 Task: Use the formula "COLUMN" in spreadsheet "Project protfolio".
Action: Mouse moved to (691, 100)
Screenshot: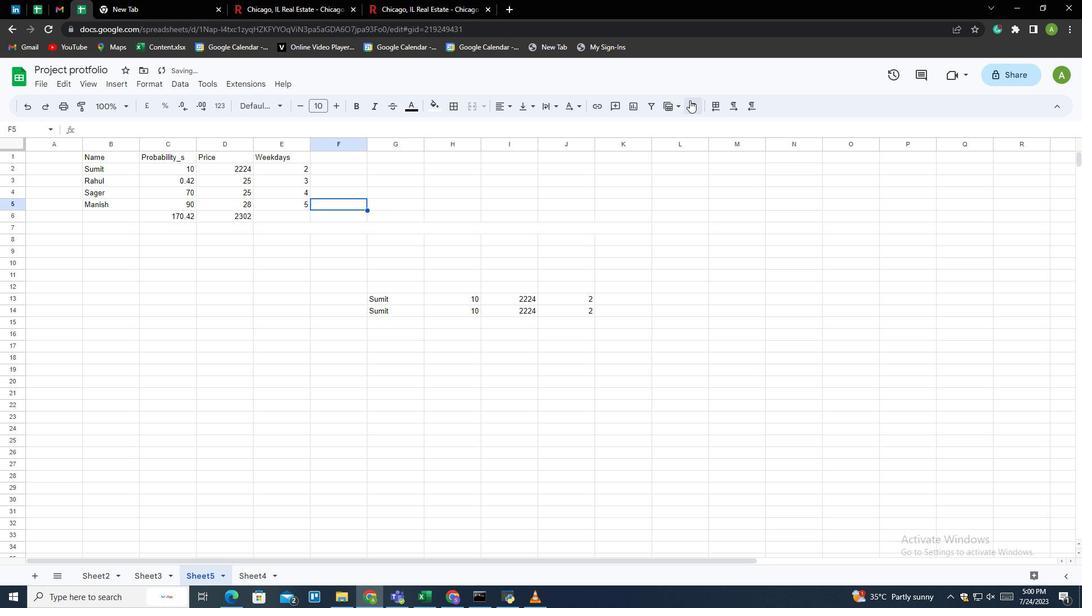 
Action: Mouse pressed left at (691, 100)
Screenshot: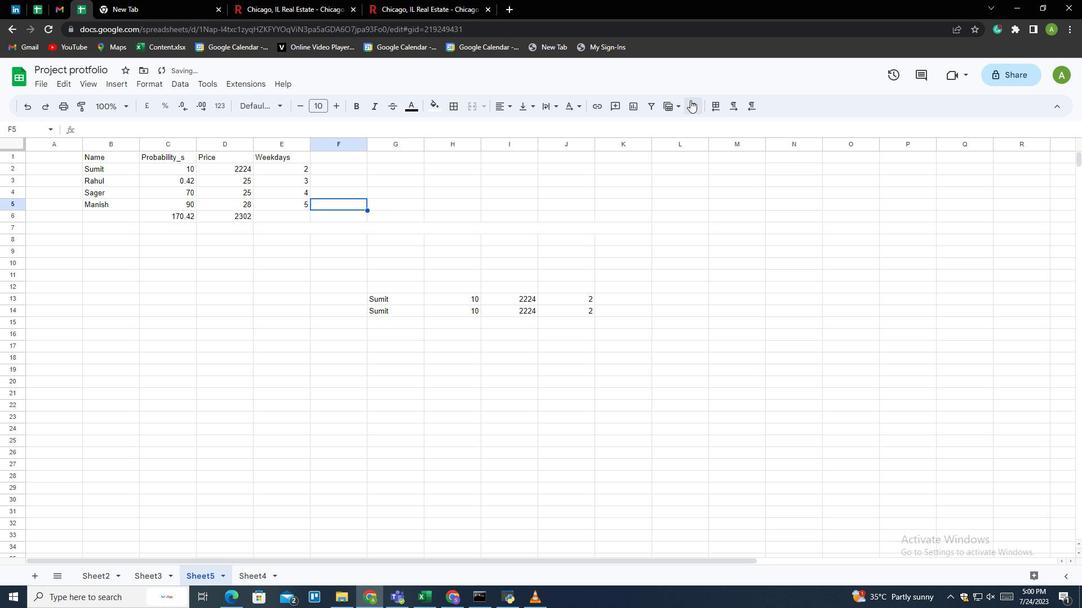 
Action: Mouse moved to (827, 423)
Screenshot: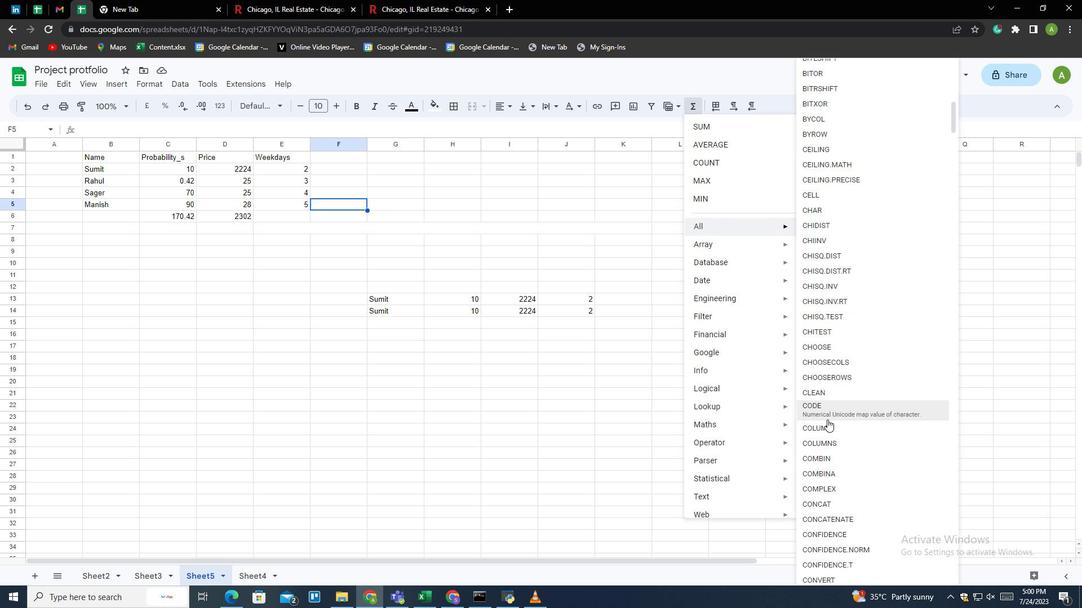 
Action: Mouse pressed left at (827, 423)
Screenshot: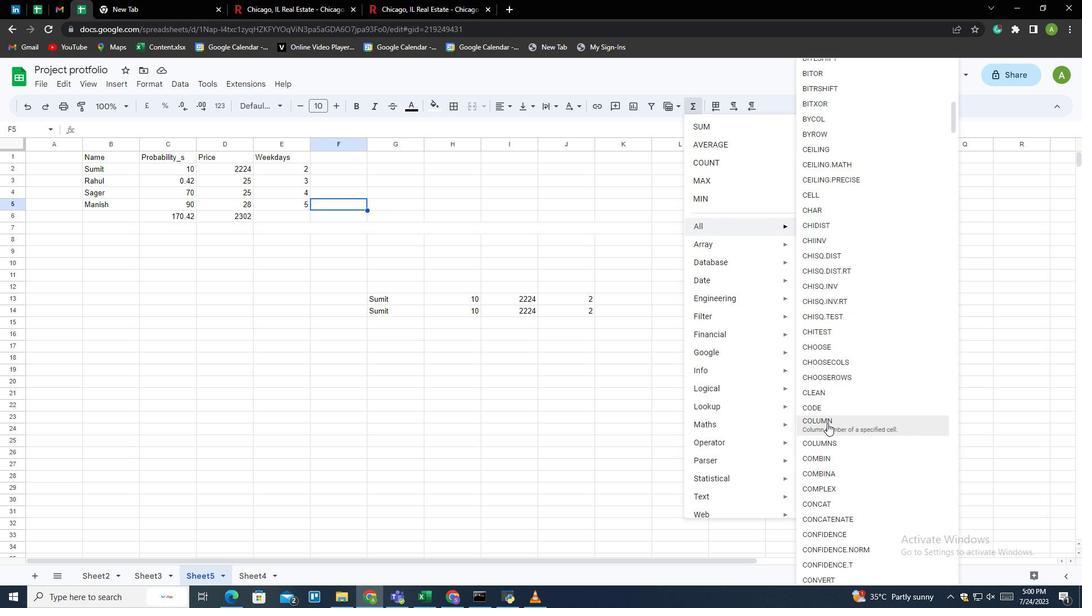 
Action: Mouse moved to (293, 194)
Screenshot: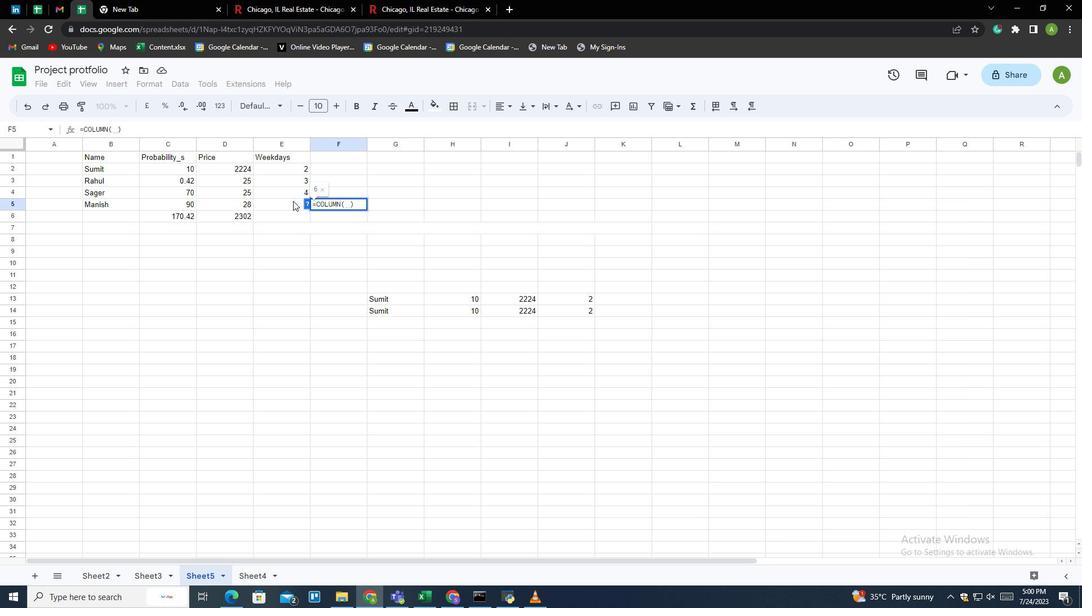 
Action: Mouse pressed left at (293, 194)
Screenshot: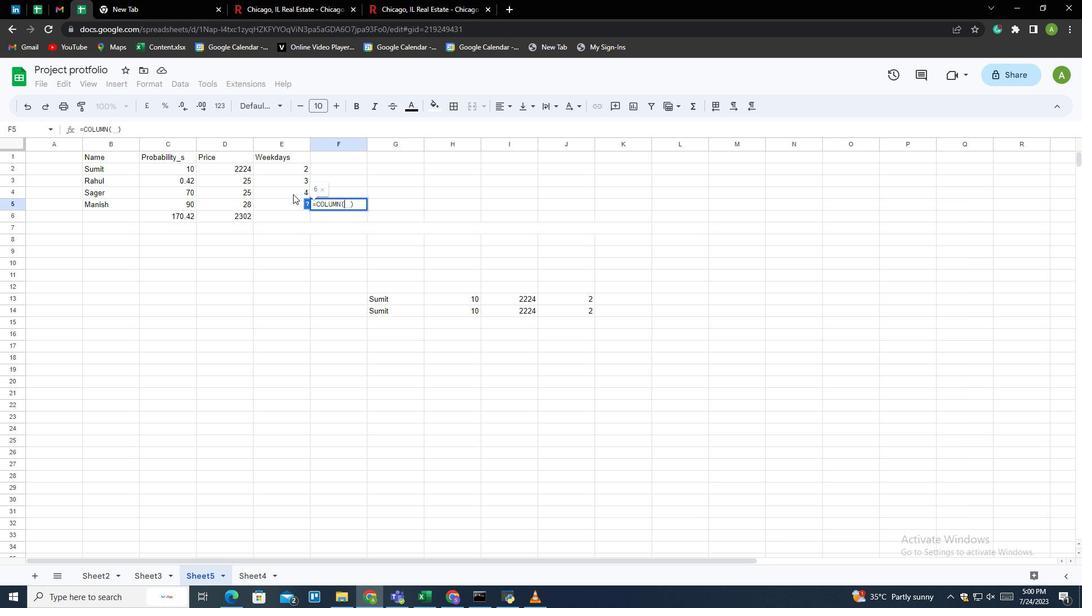 
Action: Mouse moved to (364, 201)
Screenshot: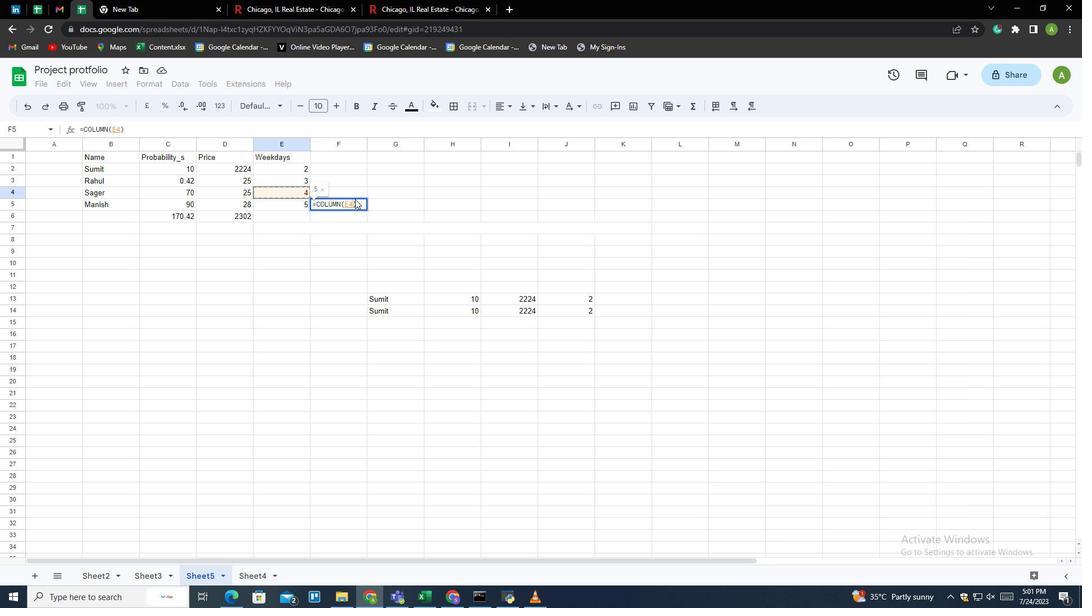 
Action: Key pressed <Key.enter>
Screenshot: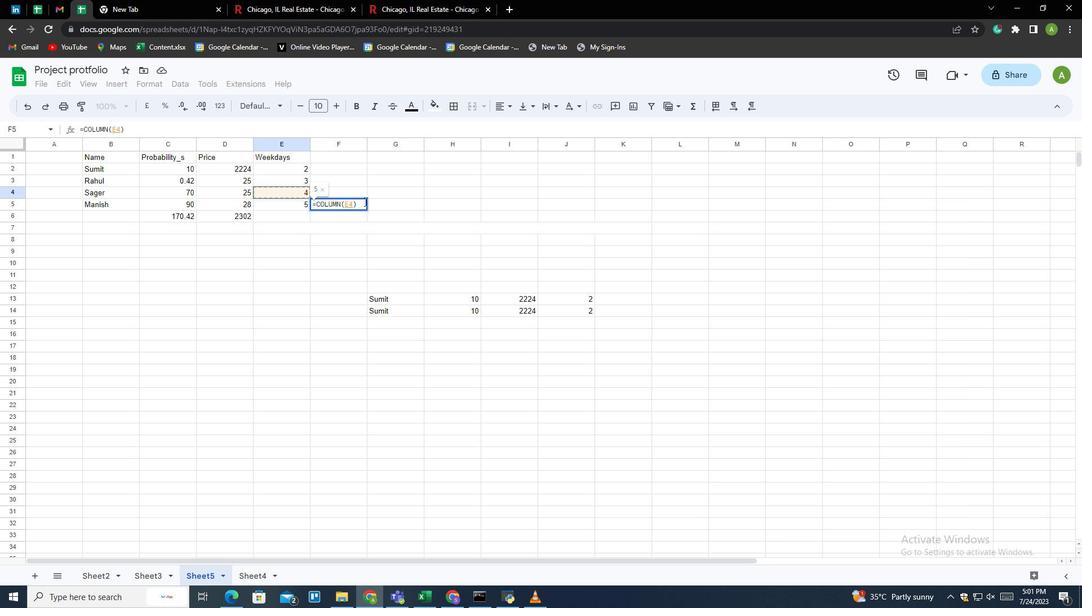 
Action: Mouse moved to (382, 290)
Screenshot: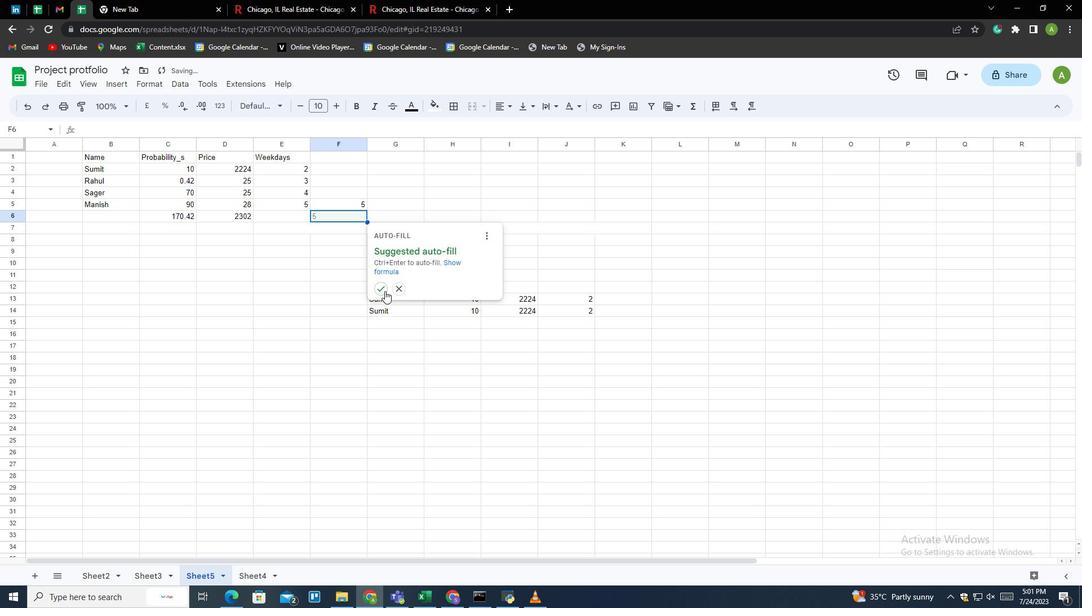 
Action: Mouse pressed left at (382, 290)
Screenshot: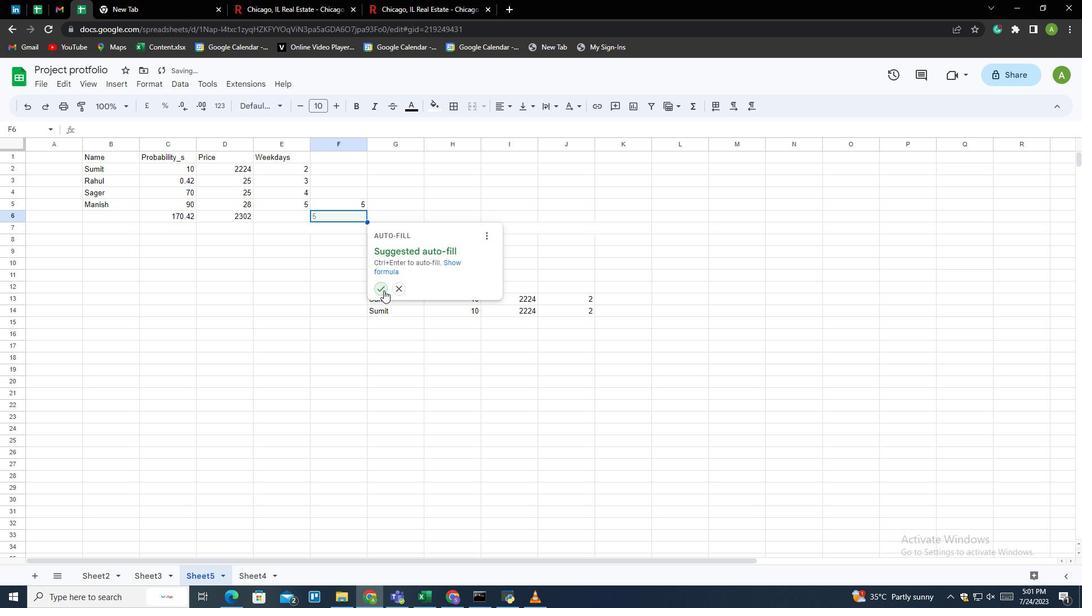 
Action: Mouse moved to (377, 285)
Screenshot: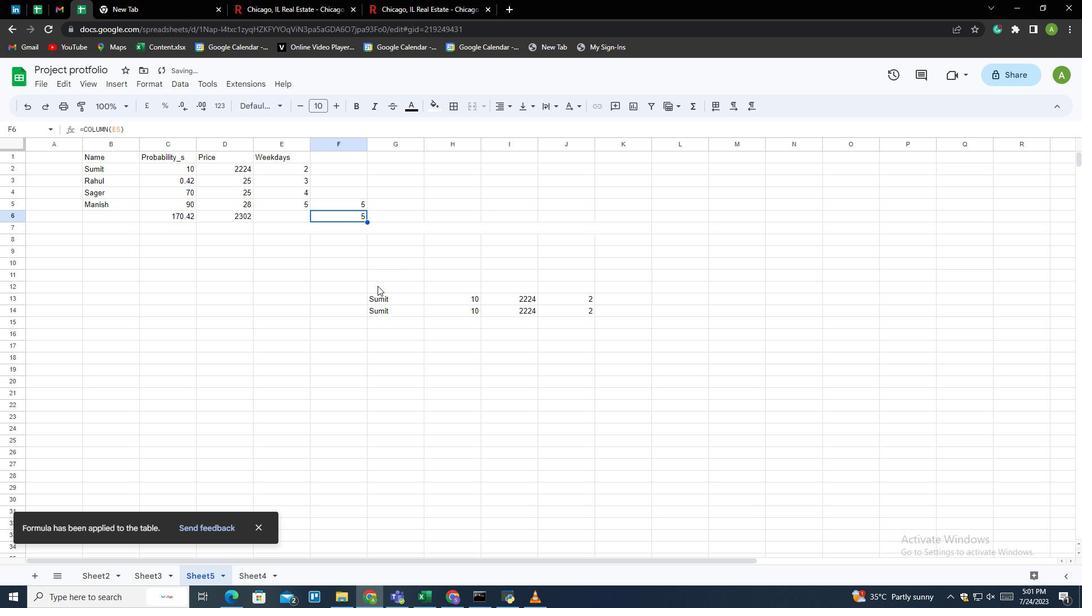
